 Task: Add Sprouts Alcohol Free Peppermint Spirits to the cart.
Action: Mouse moved to (17, 100)
Screenshot: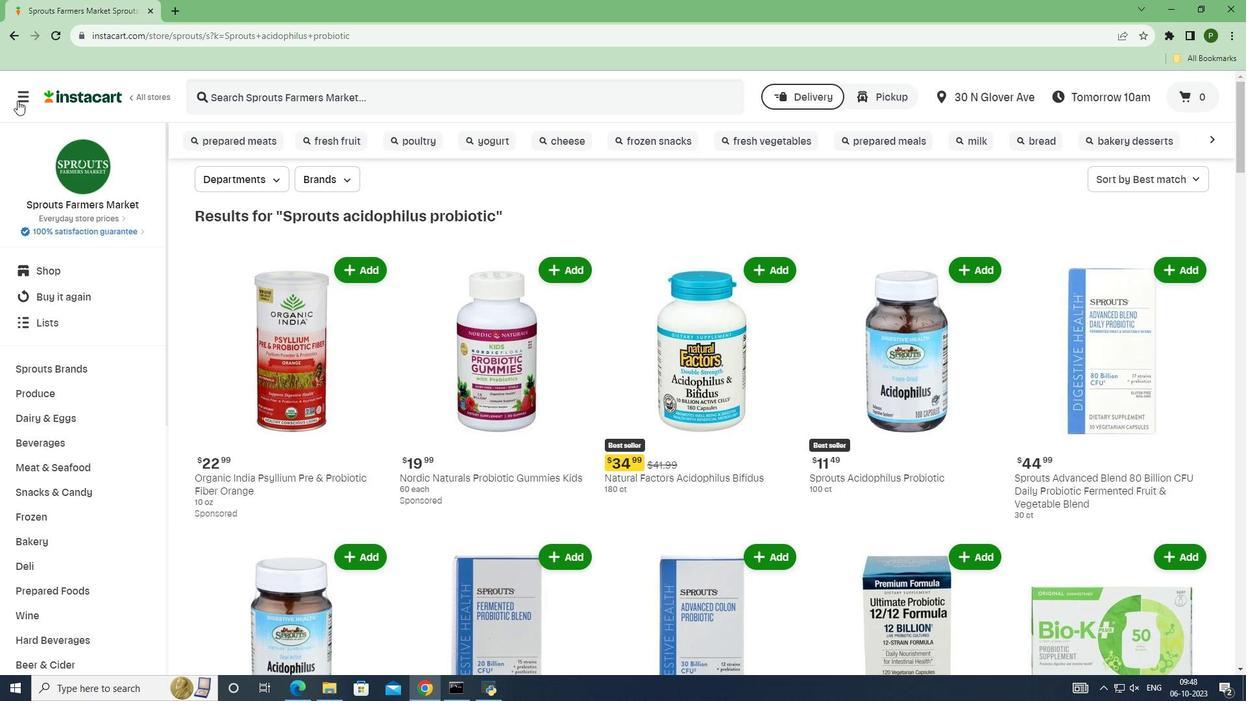 
Action: Mouse pressed left at (17, 100)
Screenshot: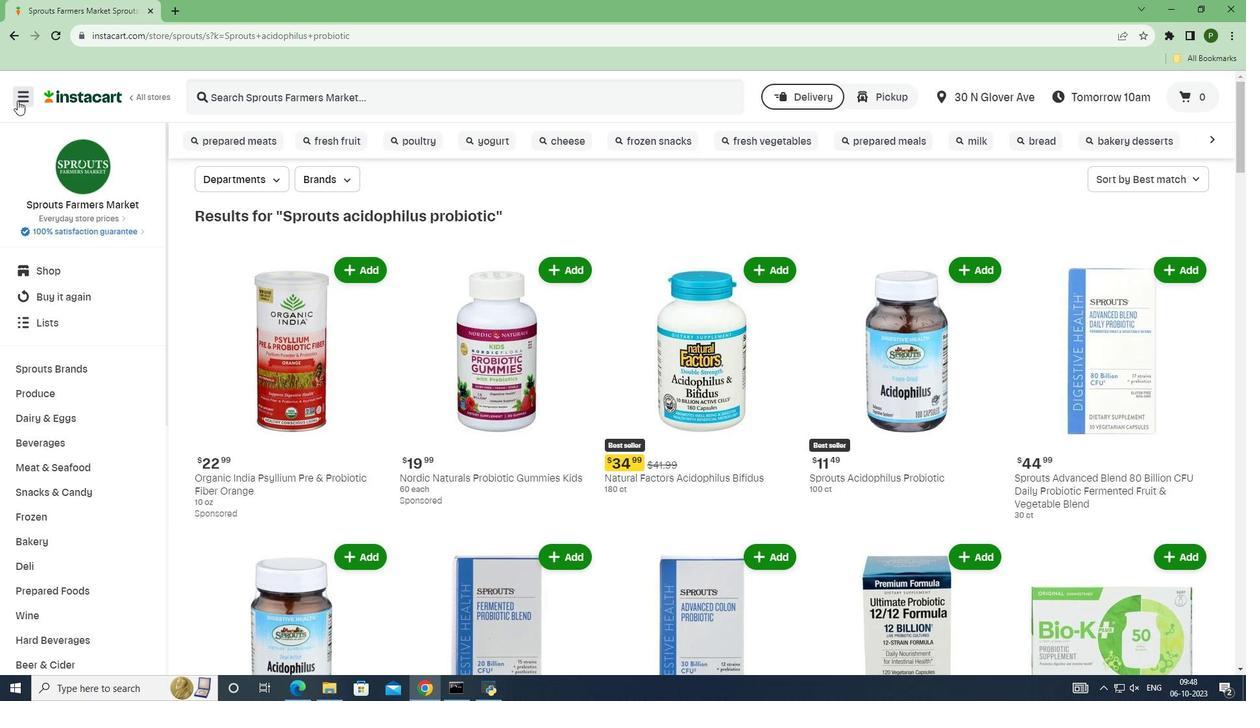 
Action: Mouse moved to (51, 349)
Screenshot: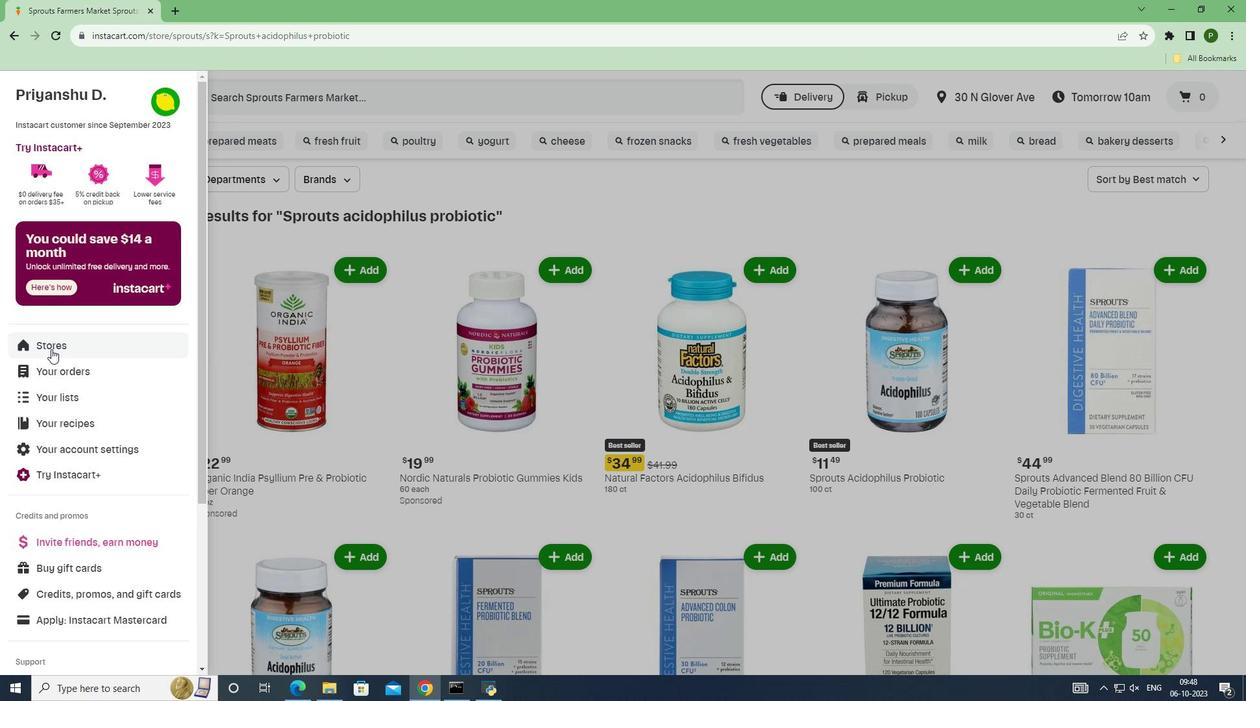 
Action: Mouse pressed left at (51, 349)
Screenshot: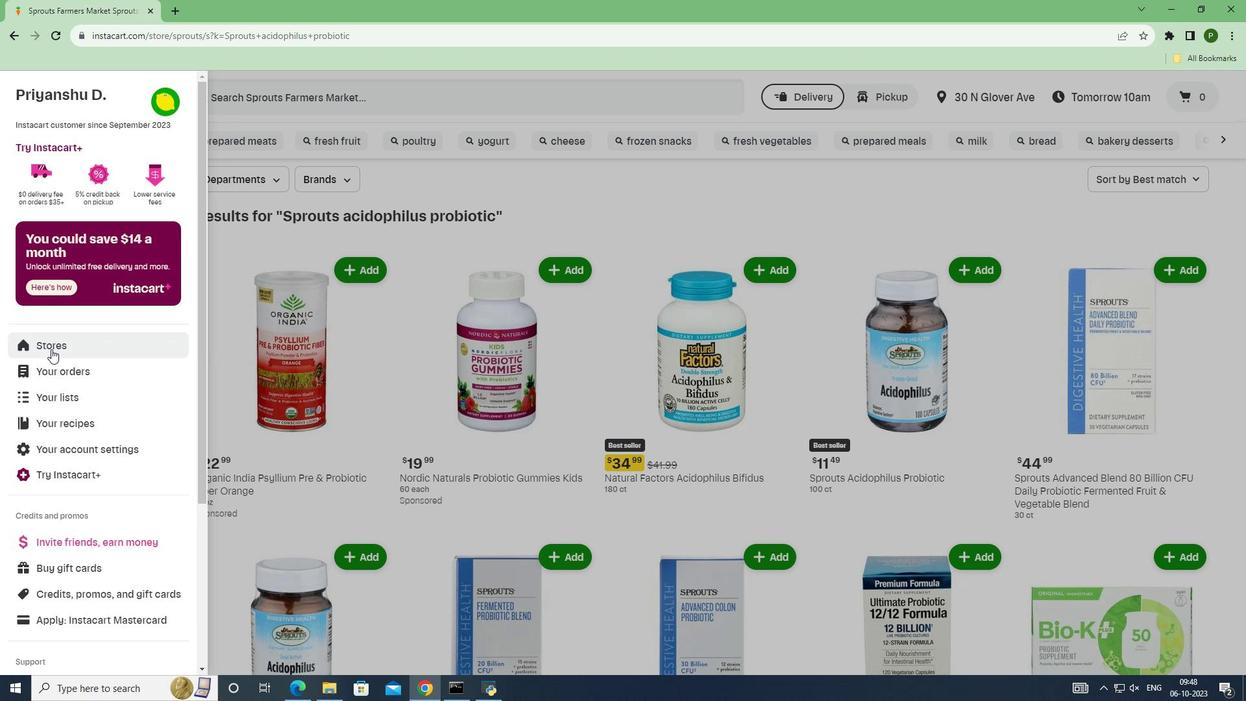 
Action: Mouse moved to (296, 142)
Screenshot: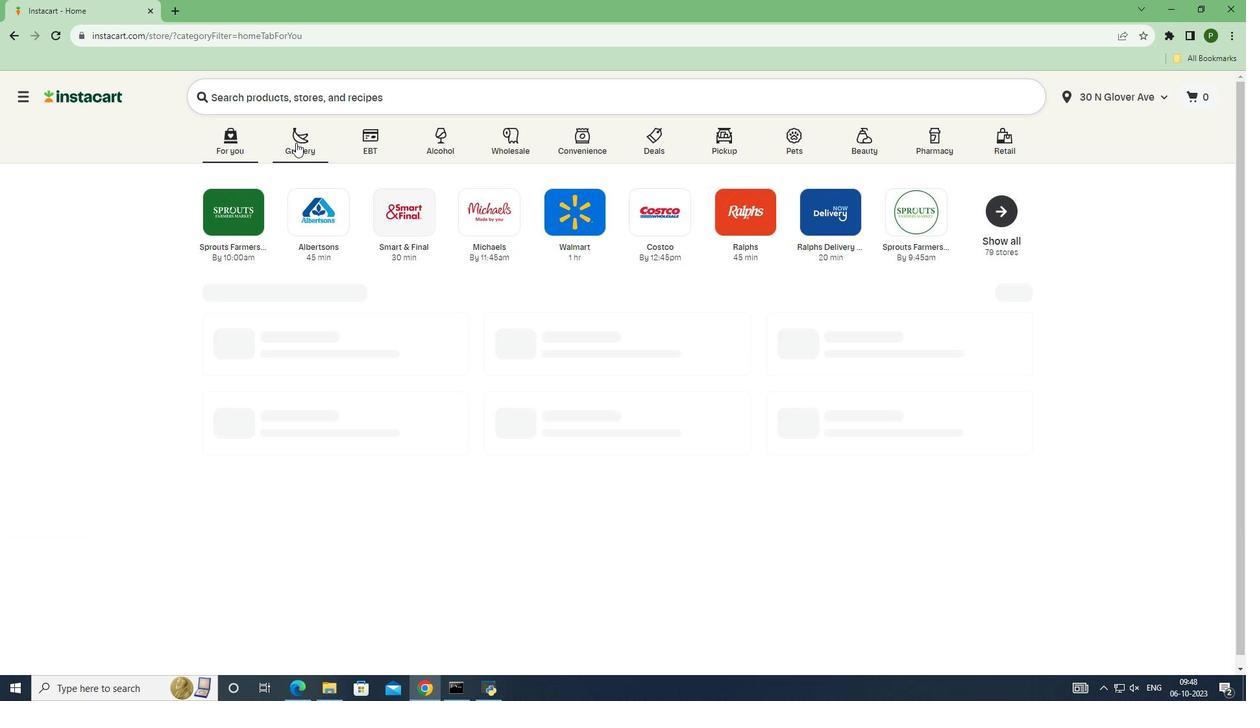 
Action: Mouse pressed left at (296, 142)
Screenshot: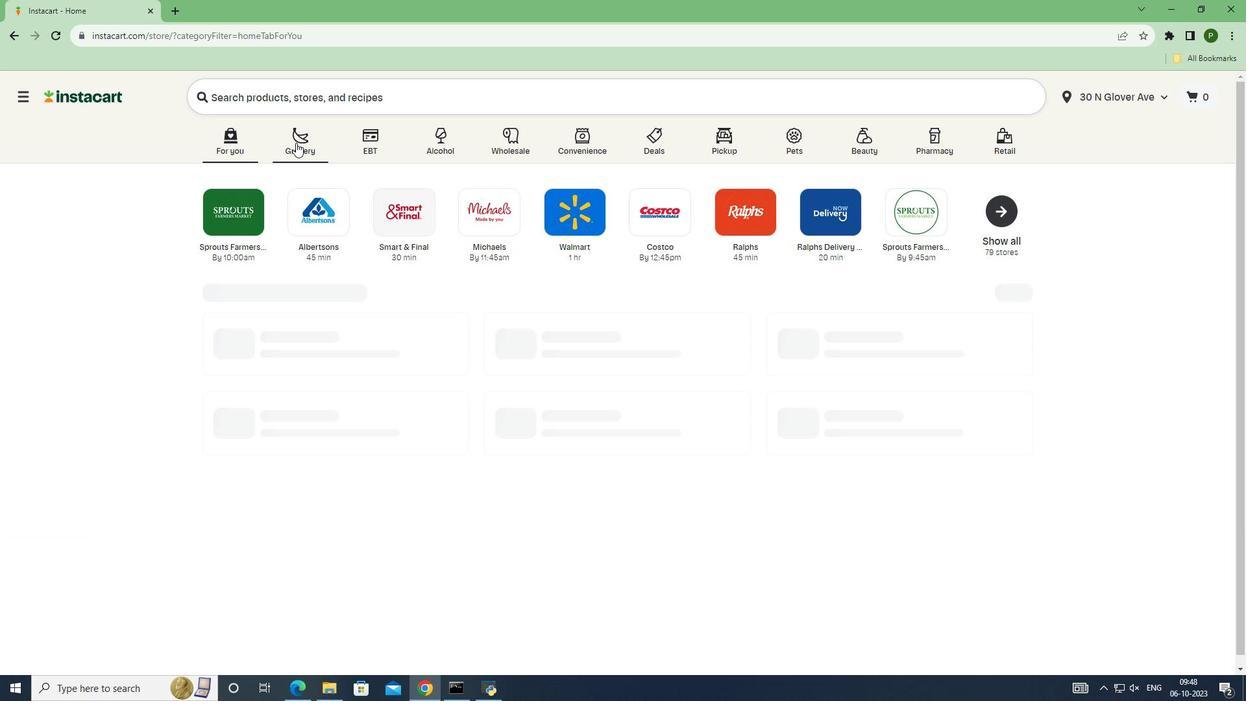 
Action: Mouse moved to (797, 301)
Screenshot: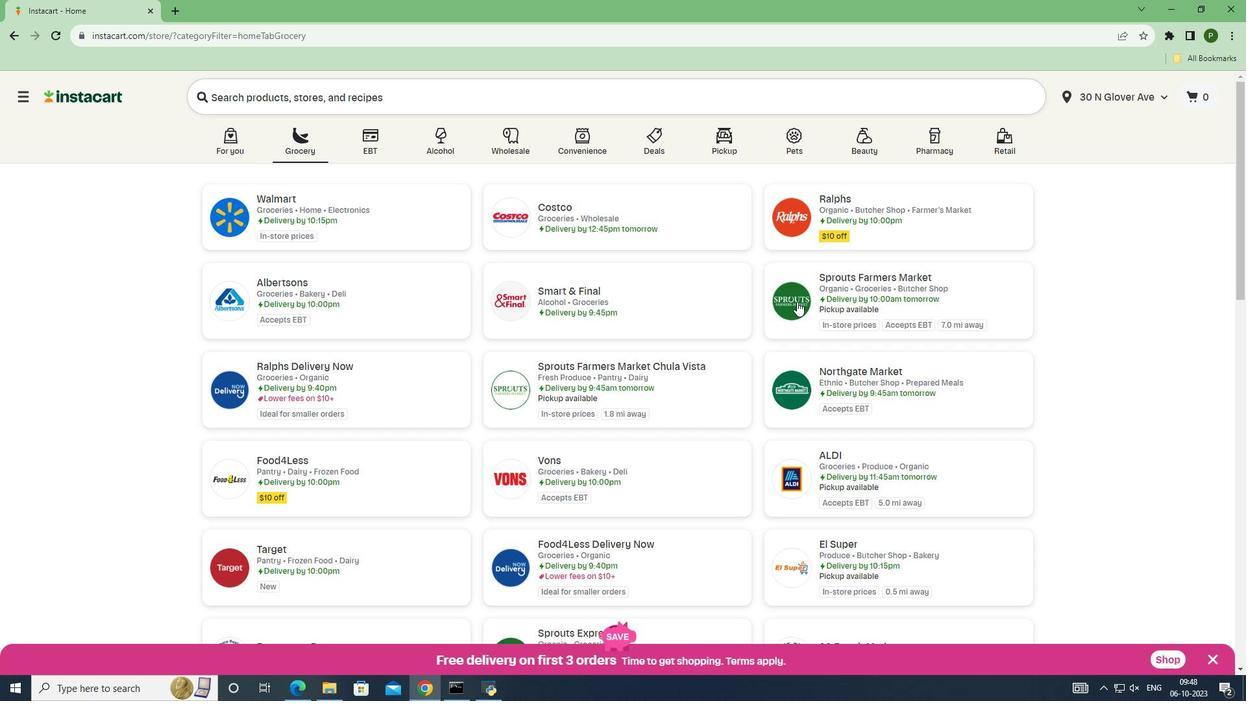 
Action: Mouse pressed left at (797, 301)
Screenshot: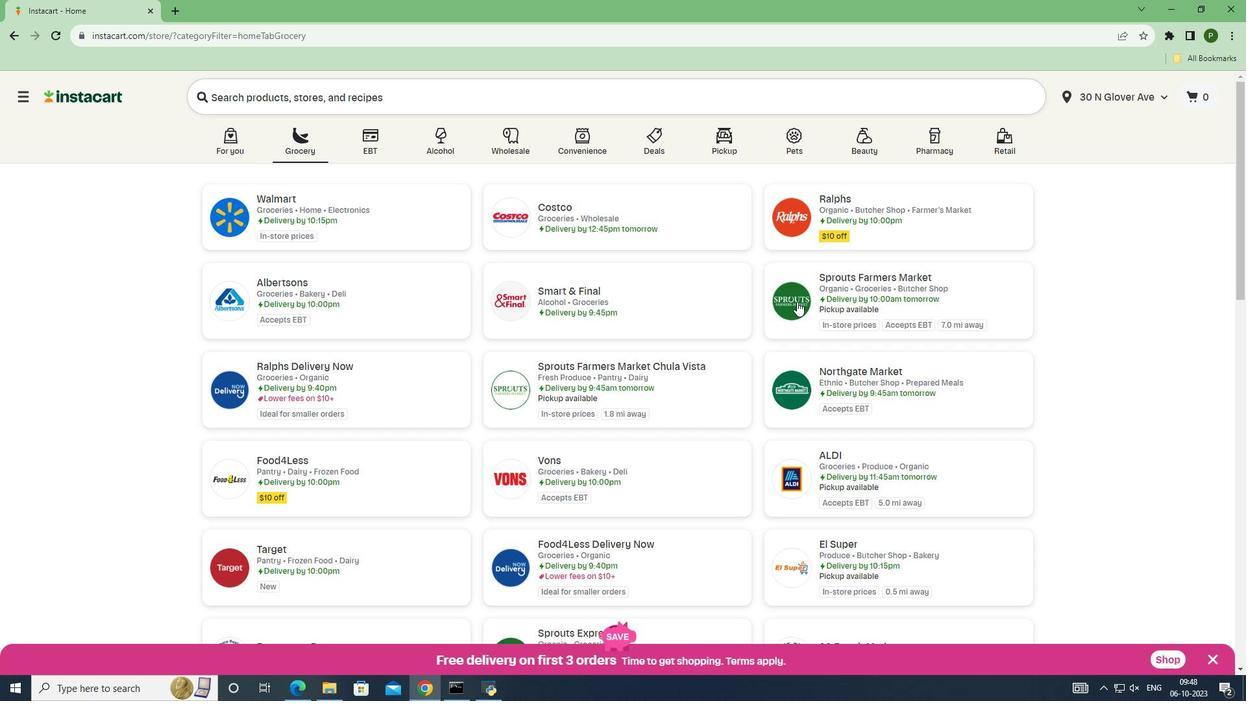 
Action: Mouse moved to (98, 368)
Screenshot: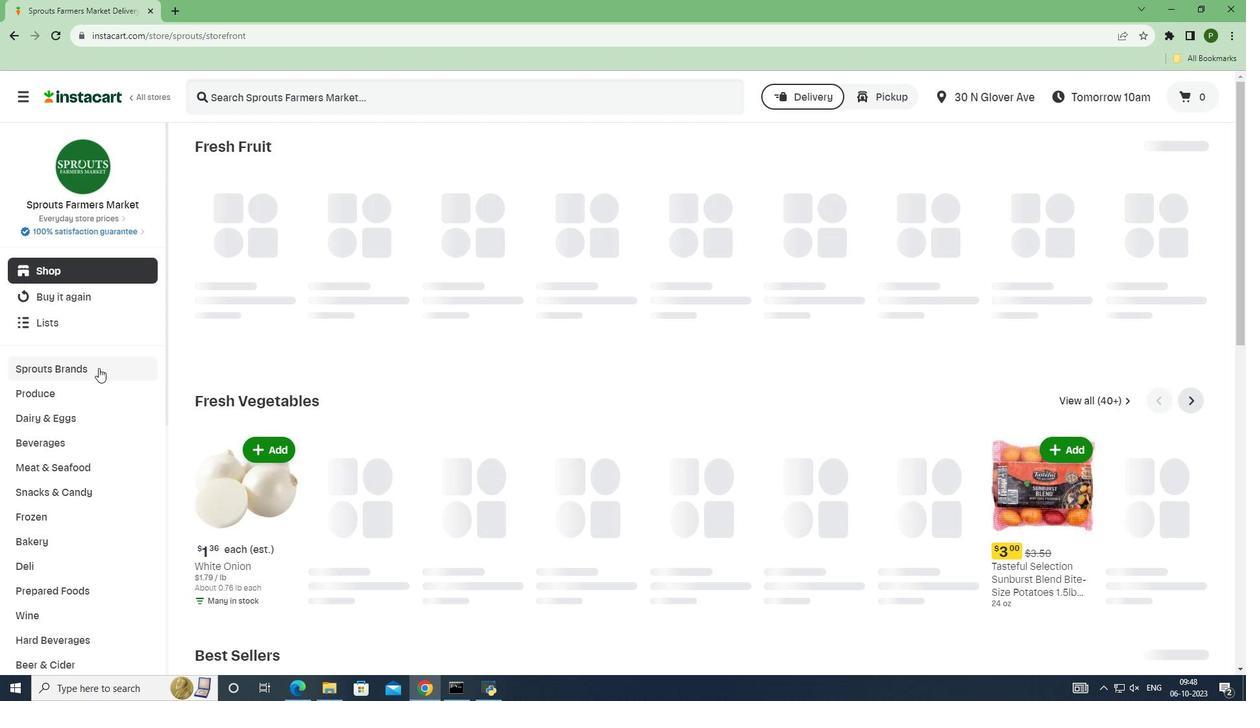 
Action: Mouse pressed left at (98, 368)
Screenshot: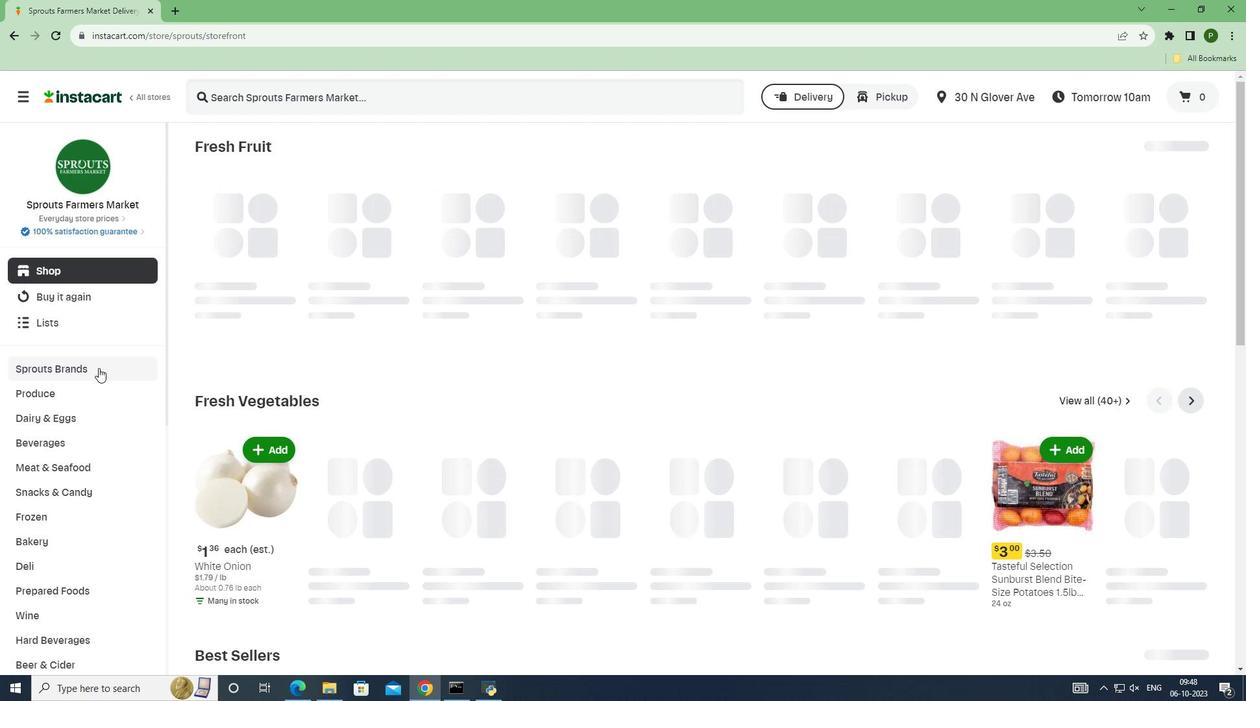 
Action: Mouse moved to (79, 538)
Screenshot: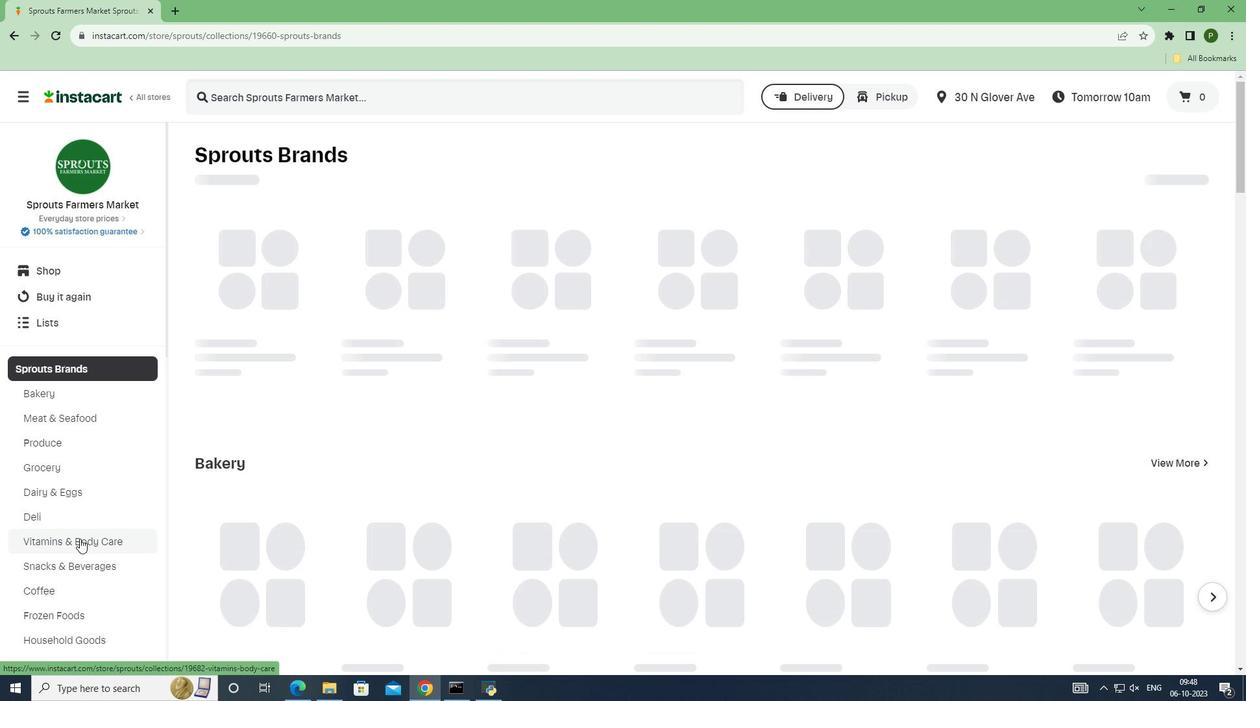
Action: Mouse pressed left at (79, 538)
Screenshot: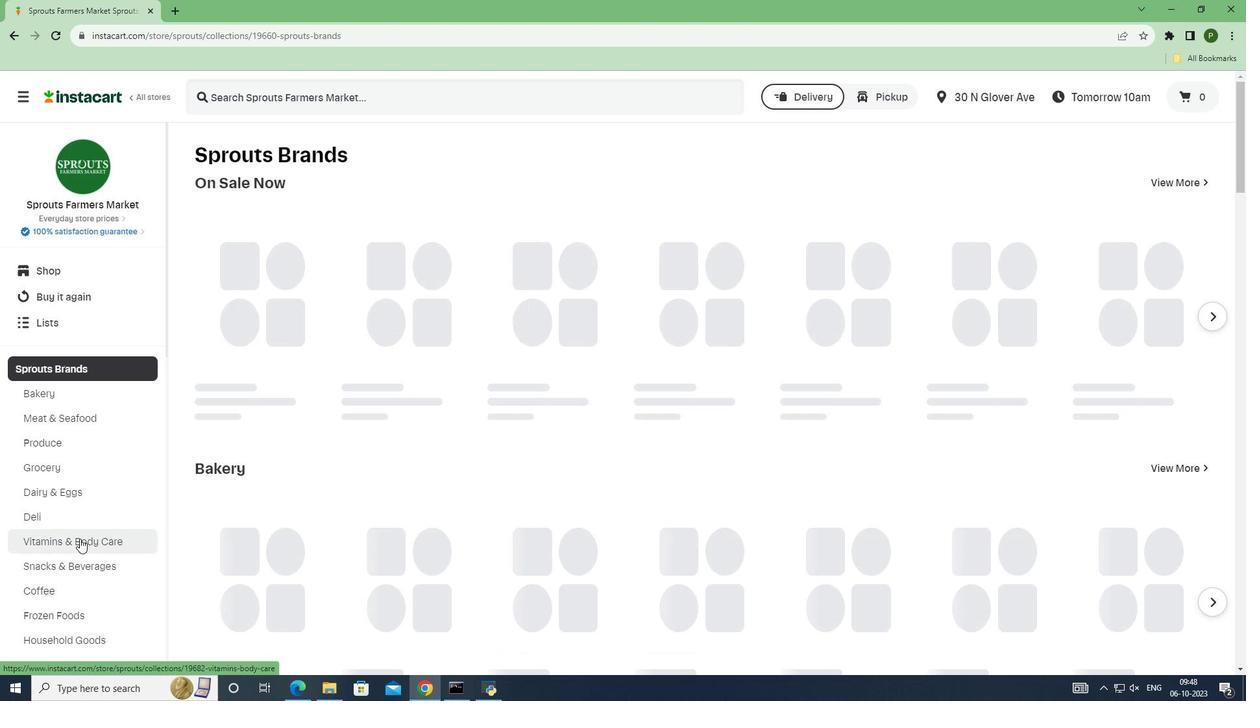 
Action: Mouse moved to (238, 101)
Screenshot: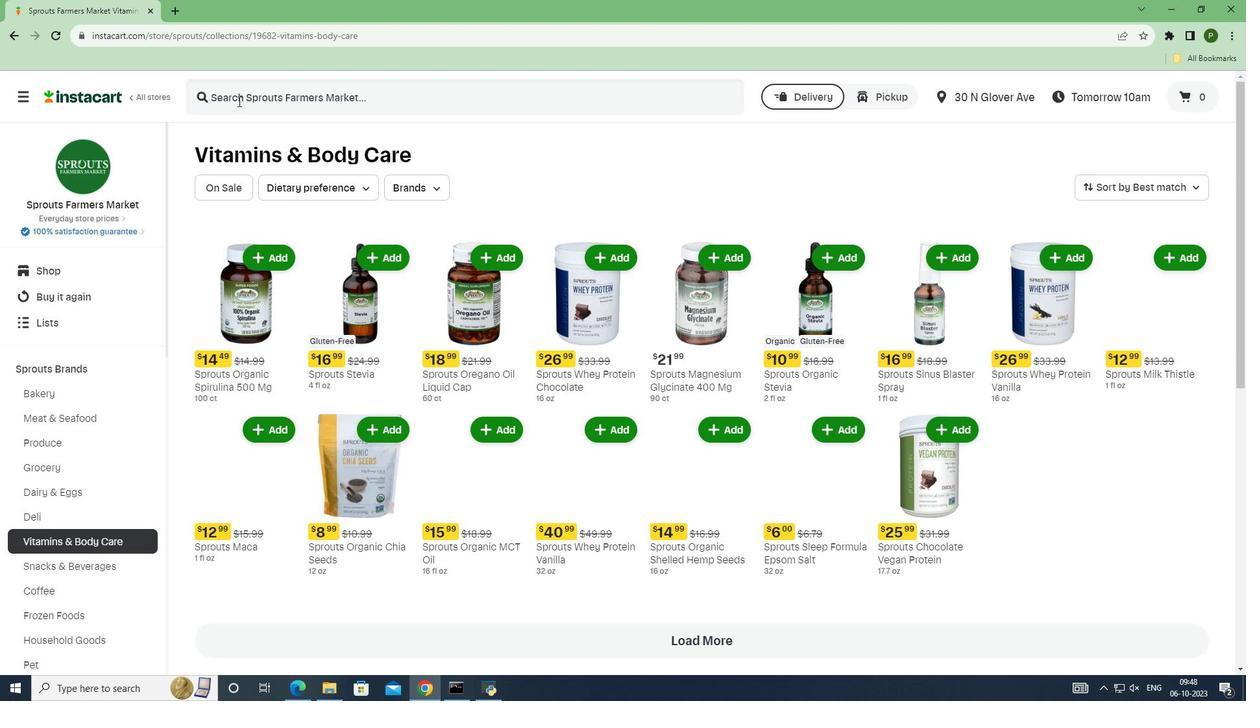 
Action: Mouse pressed left at (238, 101)
Screenshot: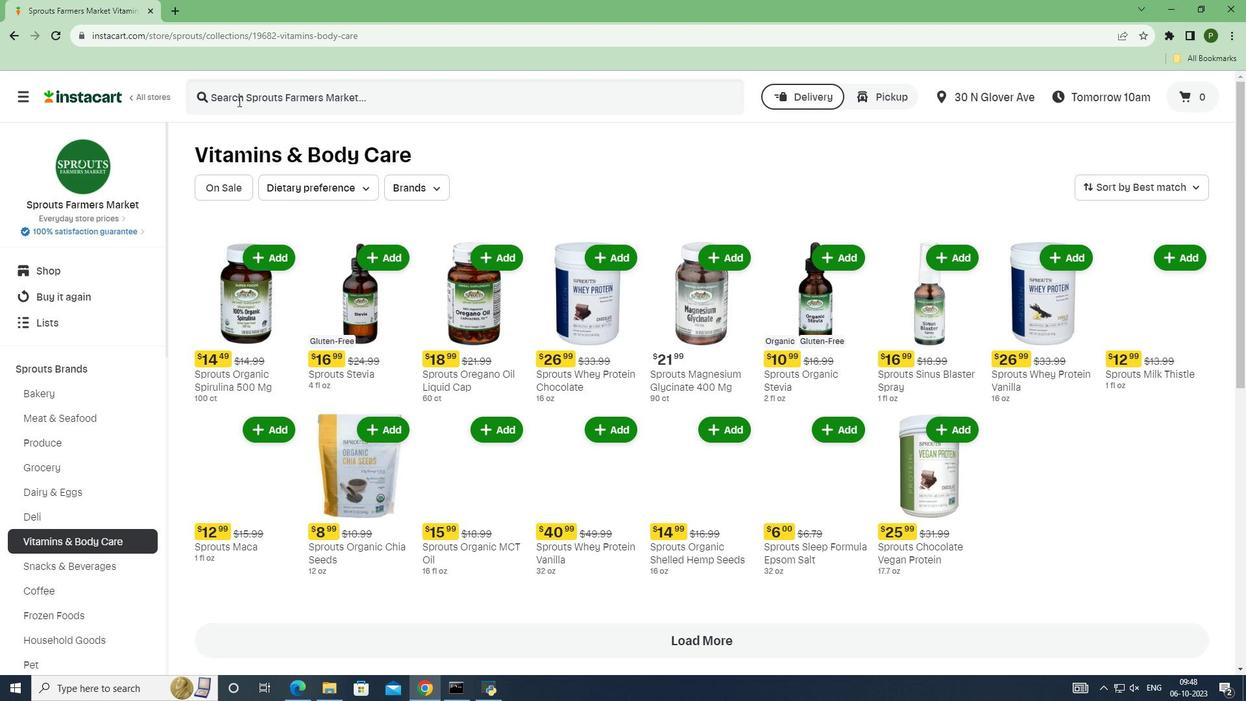 
Action: Key pressed <Key.caps_lock>S<Key.caps_lock>prouts<Key.space>alcohol<Key.space>free<Key.space>peppermint<Key.space>spirits<Key.enter>
Screenshot: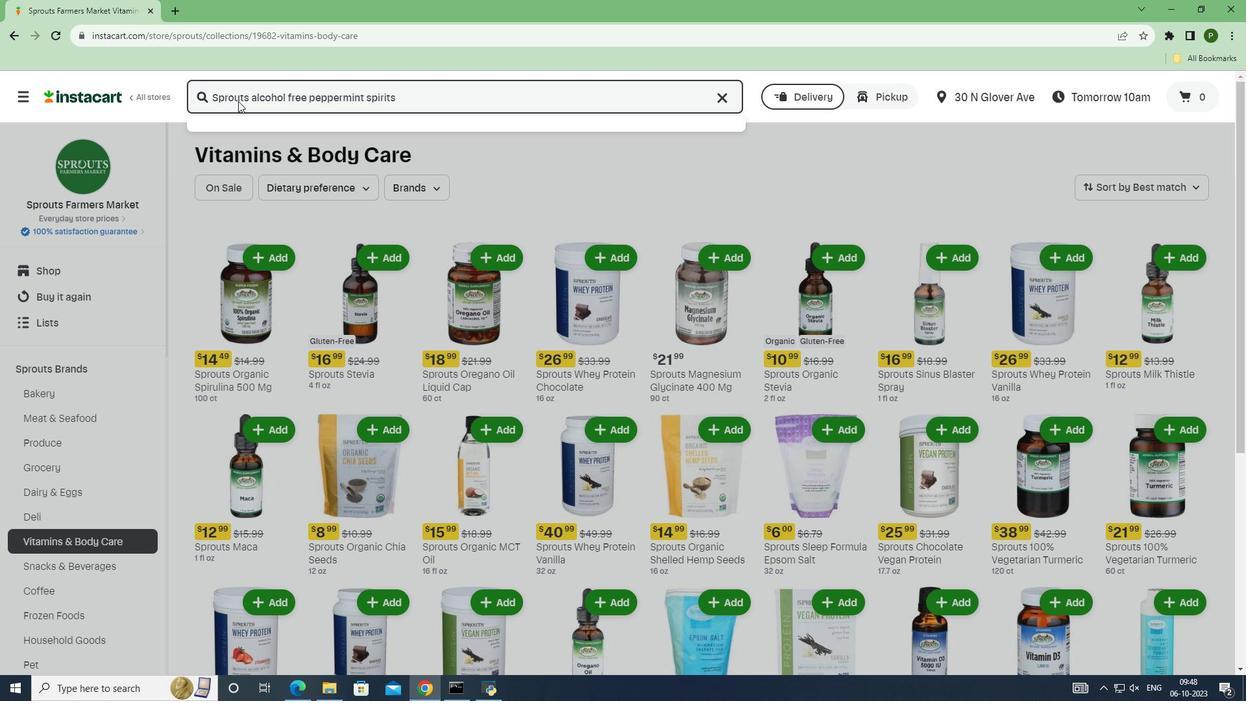 
Action: Mouse moved to (325, 240)
Screenshot: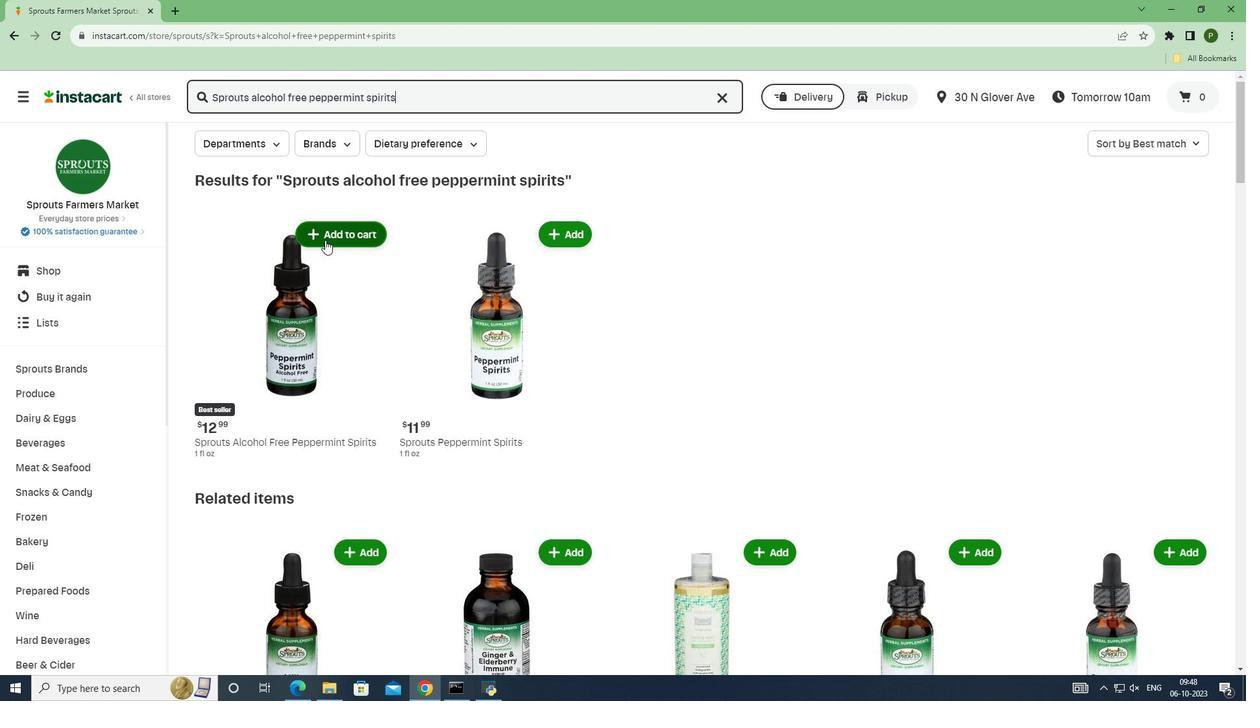 
Action: Mouse pressed left at (325, 240)
Screenshot: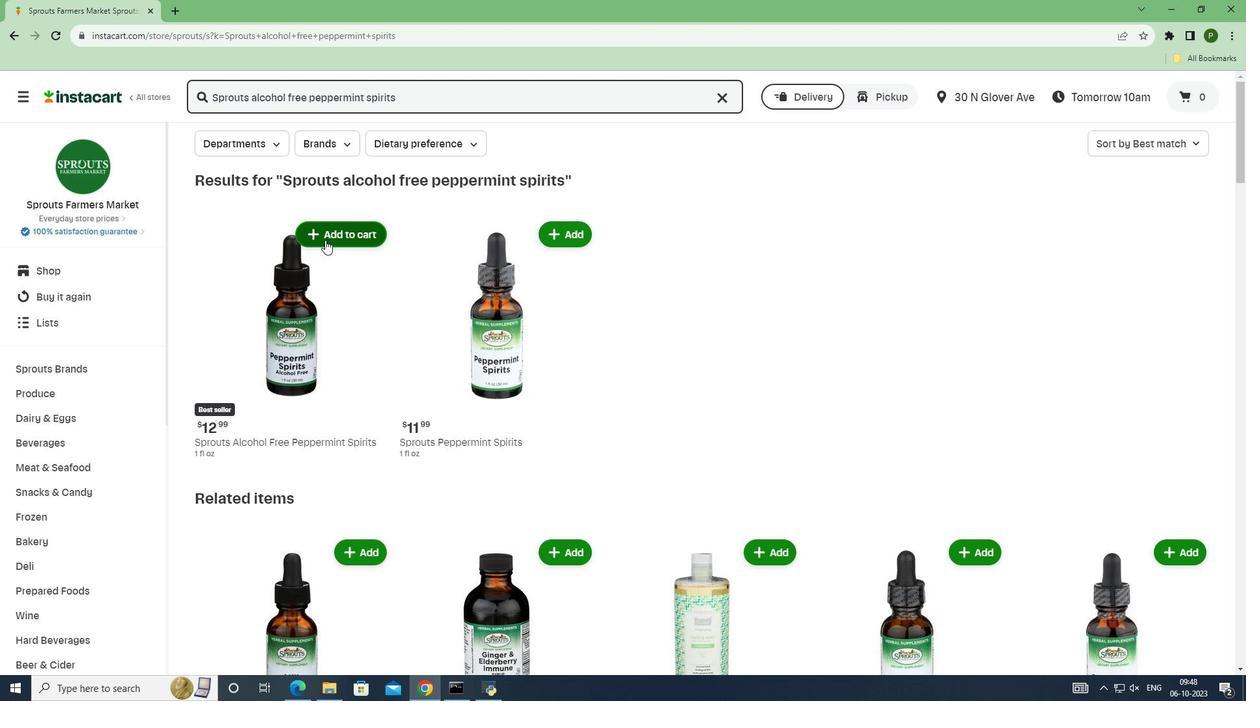 
